 Task: Look for products in the category "Joint Care Supplements" from Lifeseasons only.
Action: Mouse moved to (284, 141)
Screenshot: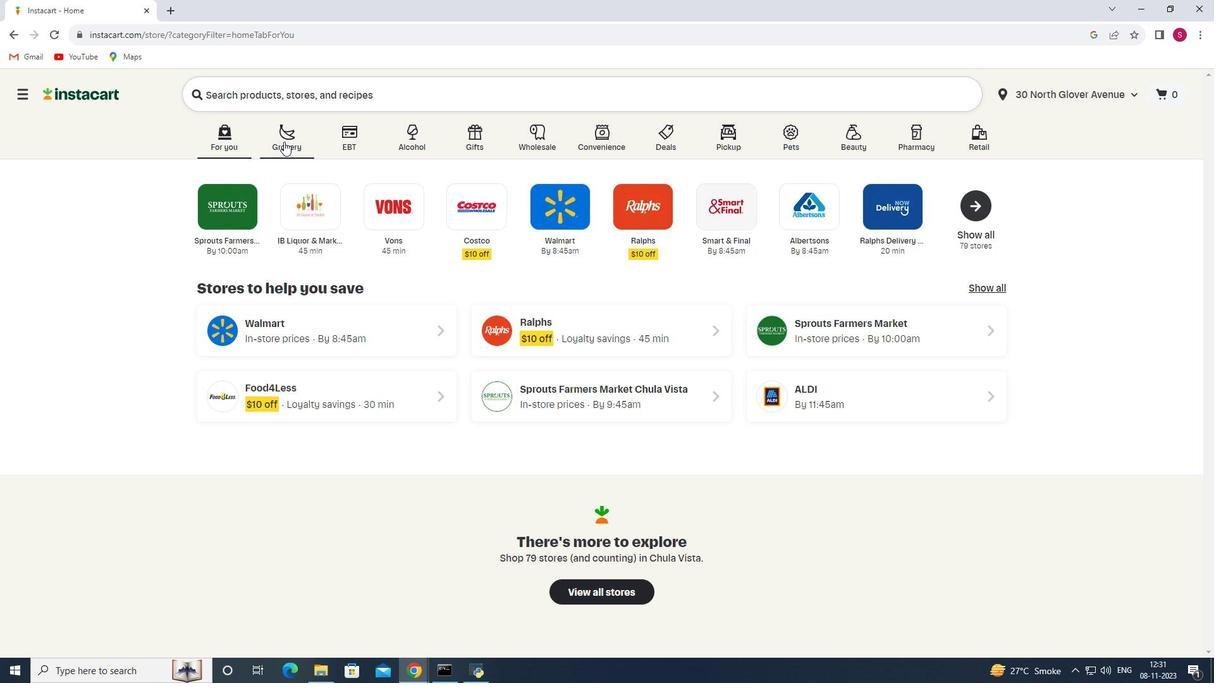 
Action: Mouse pressed left at (284, 141)
Screenshot: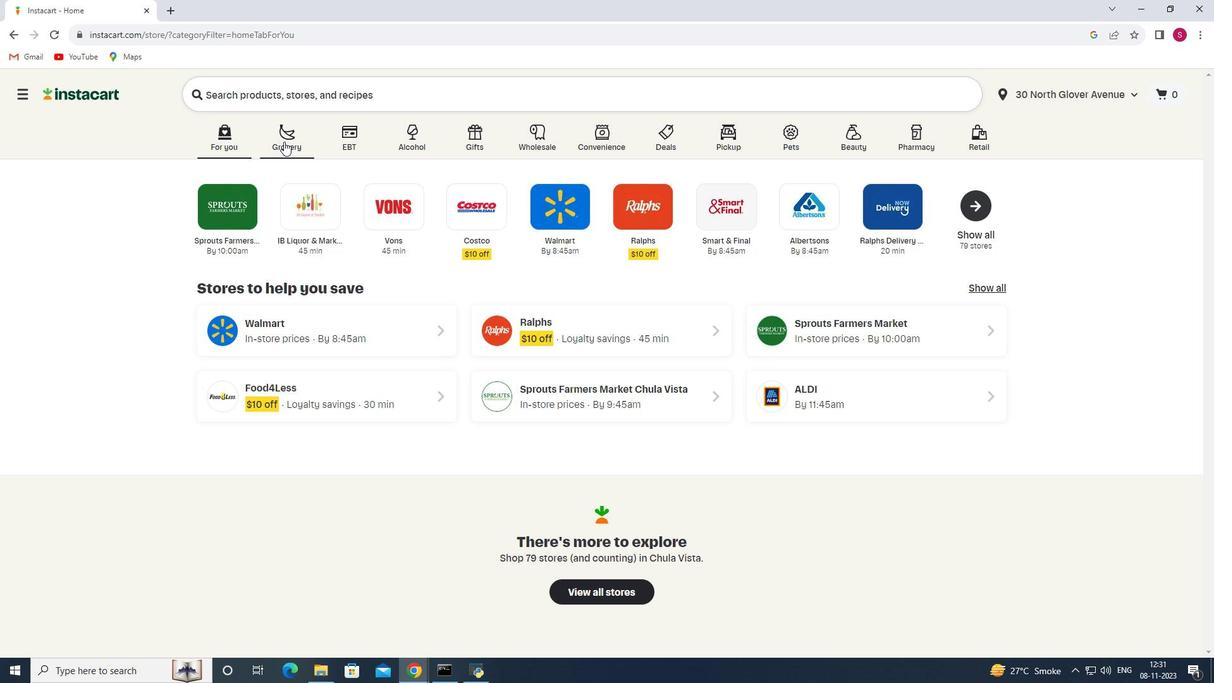 
Action: Mouse moved to (310, 362)
Screenshot: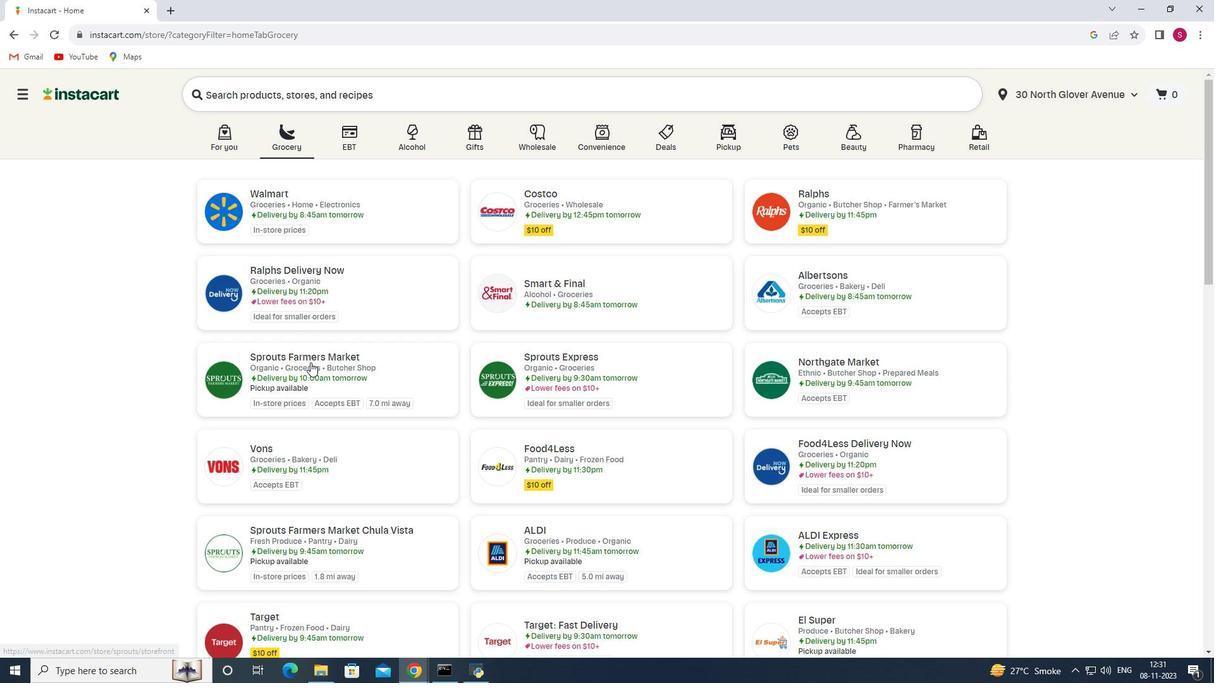 
Action: Mouse pressed left at (310, 362)
Screenshot: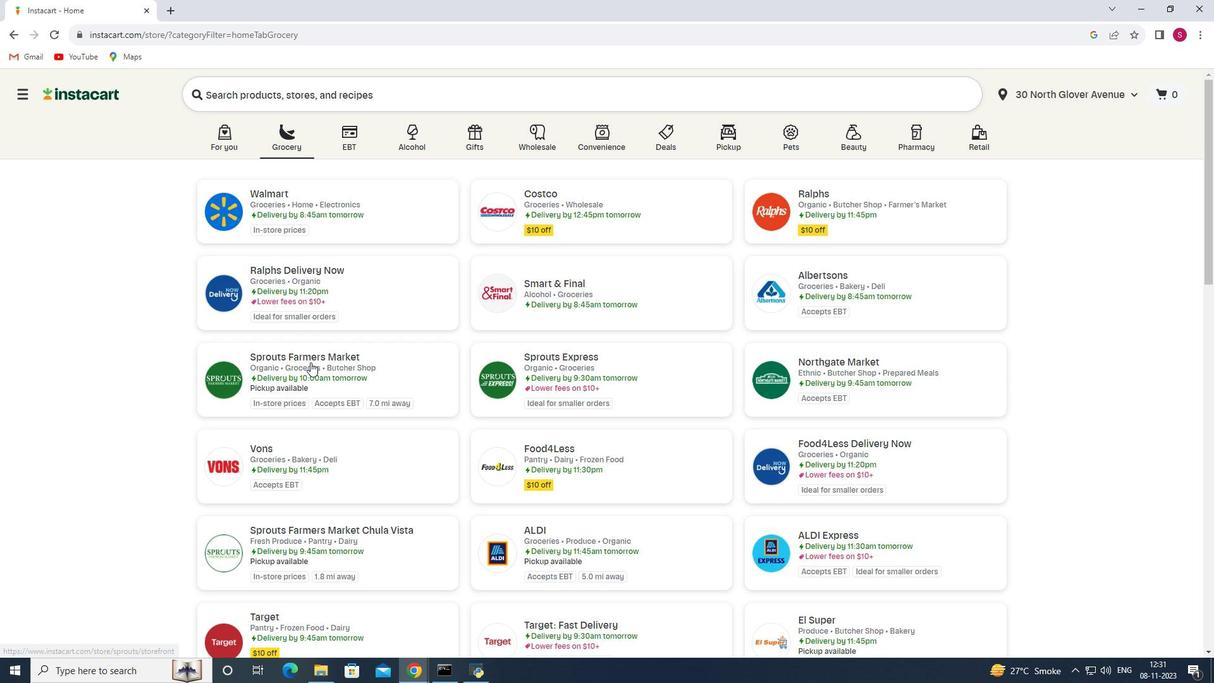 
Action: Mouse moved to (81, 447)
Screenshot: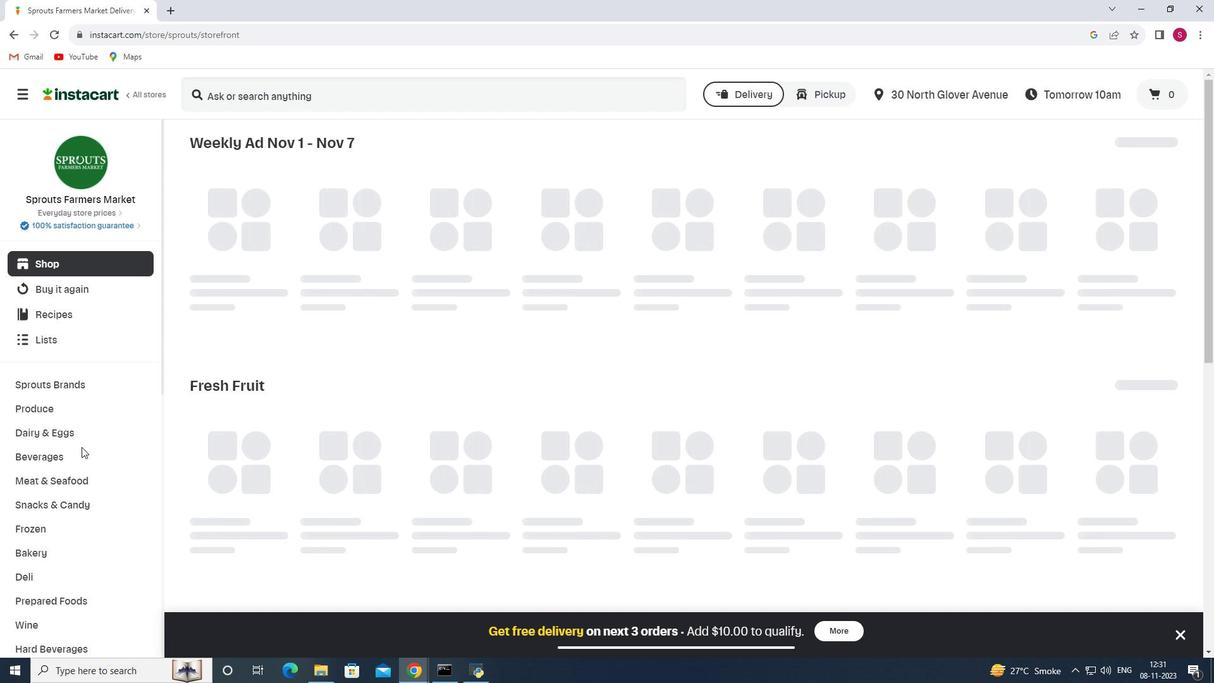 
Action: Mouse scrolled (81, 446) with delta (0, 0)
Screenshot: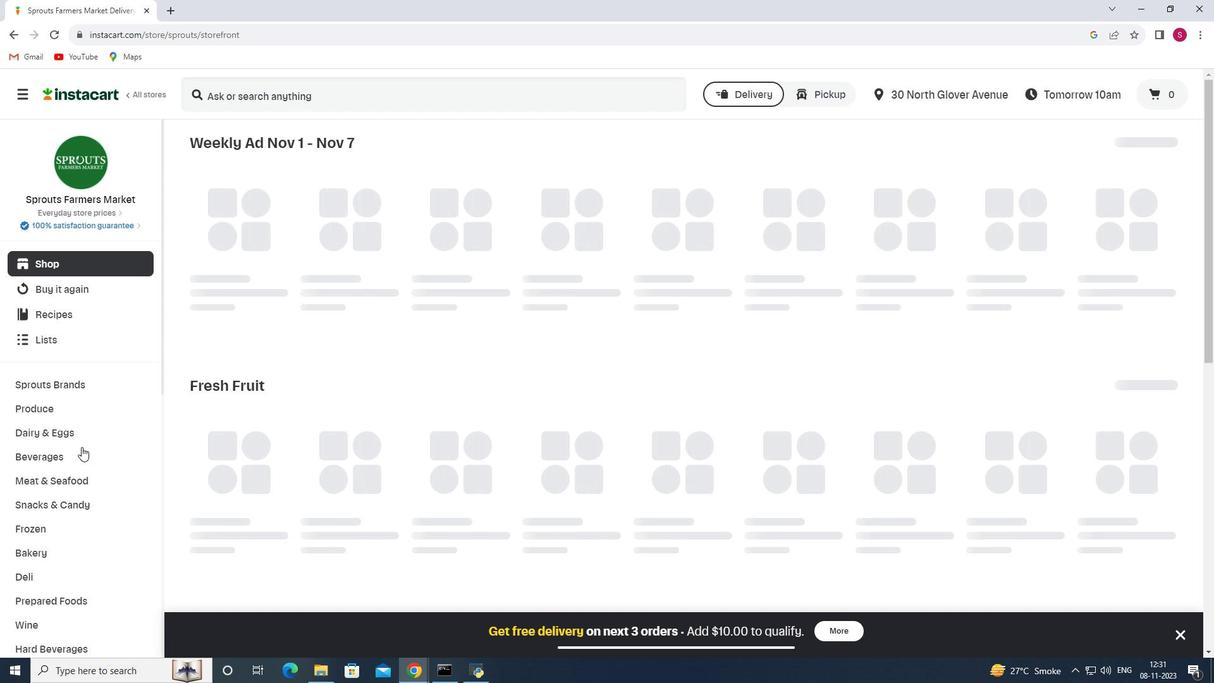
Action: Mouse scrolled (81, 446) with delta (0, 0)
Screenshot: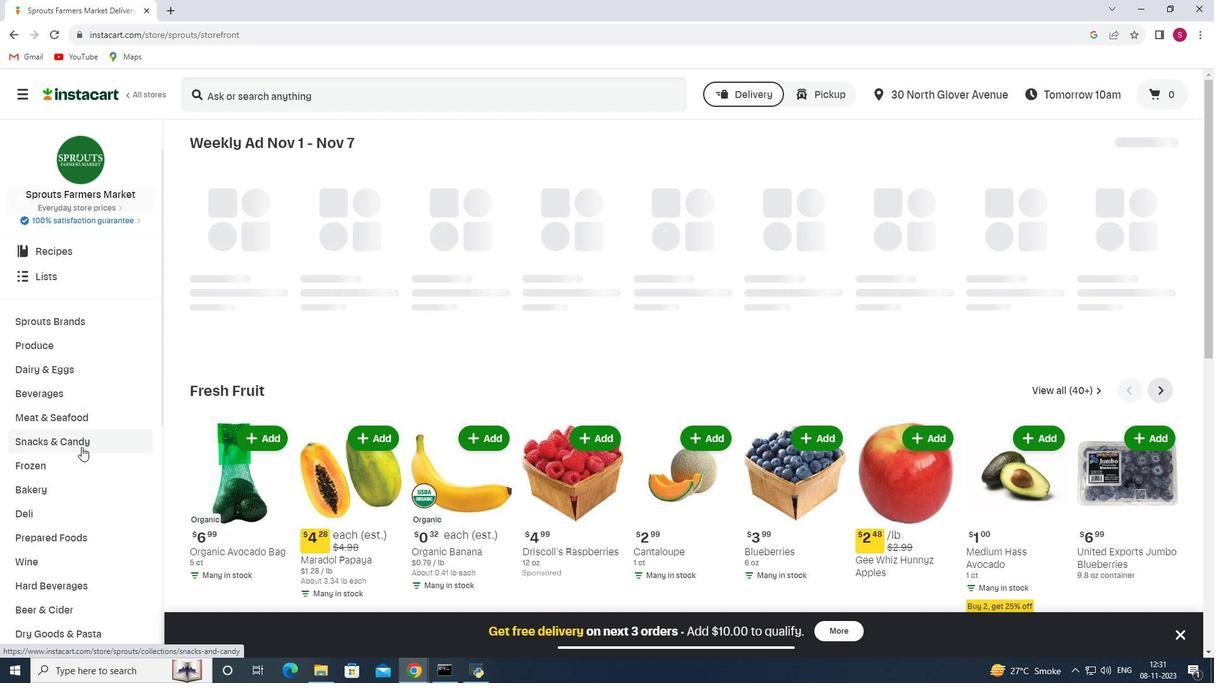
Action: Mouse scrolled (81, 446) with delta (0, 0)
Screenshot: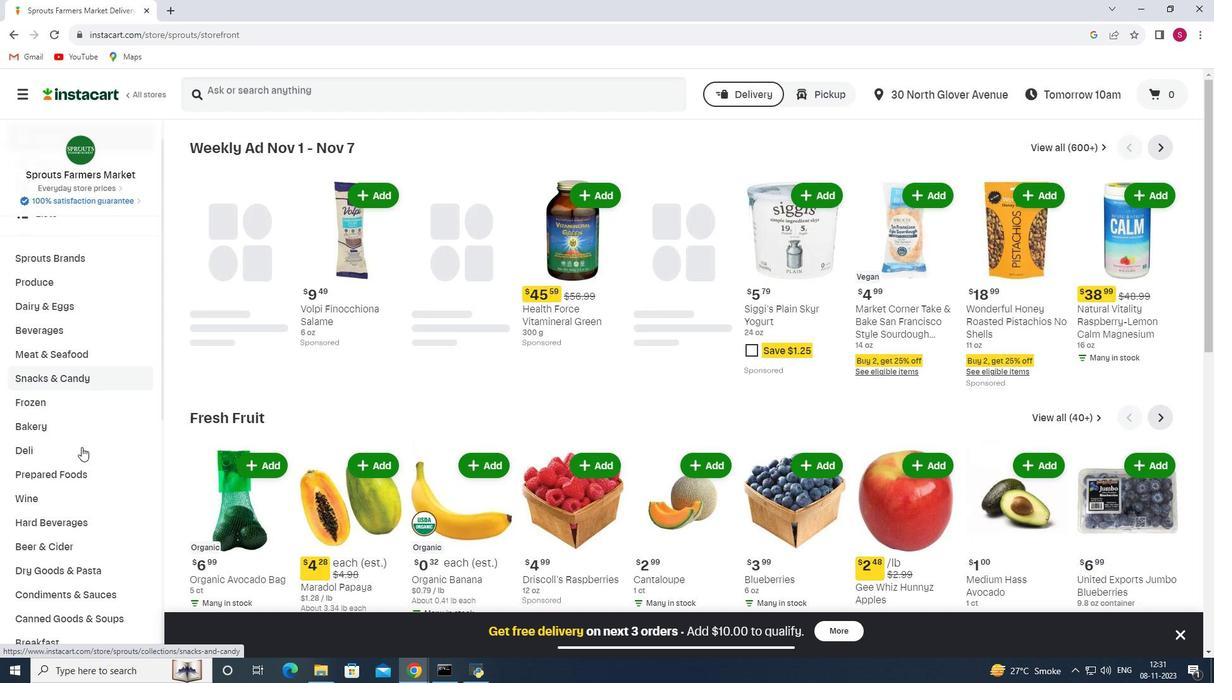 
Action: Mouse scrolled (81, 446) with delta (0, 0)
Screenshot: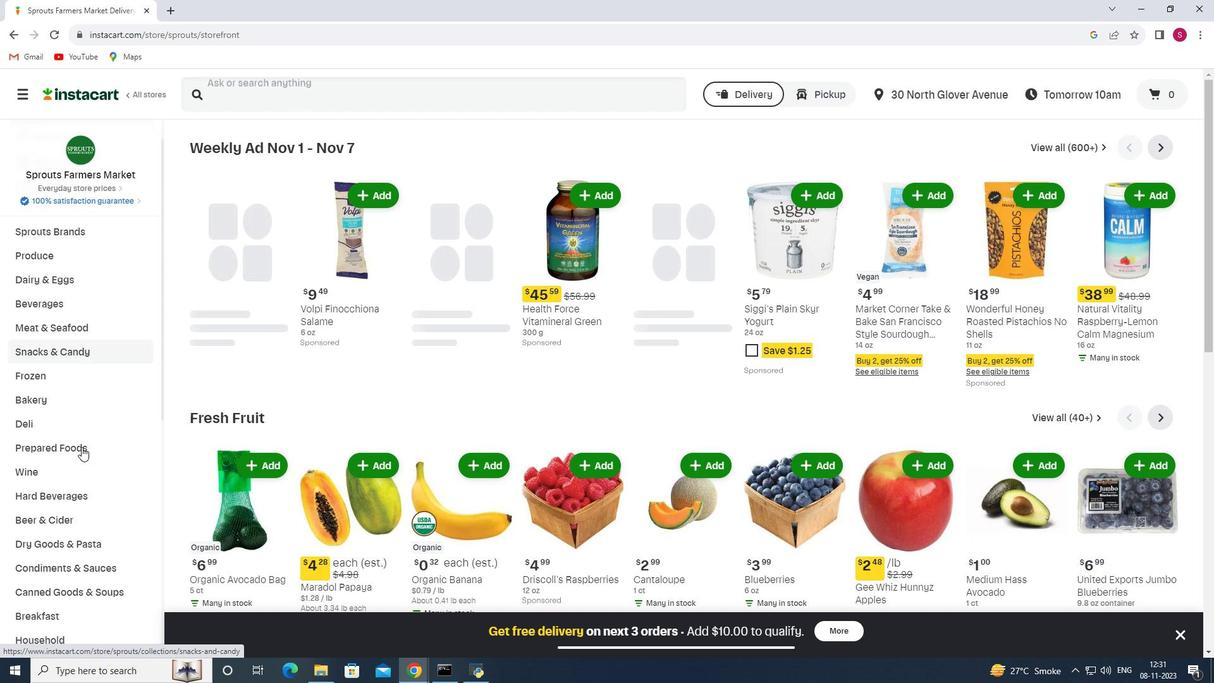 
Action: Mouse scrolled (81, 446) with delta (0, 0)
Screenshot: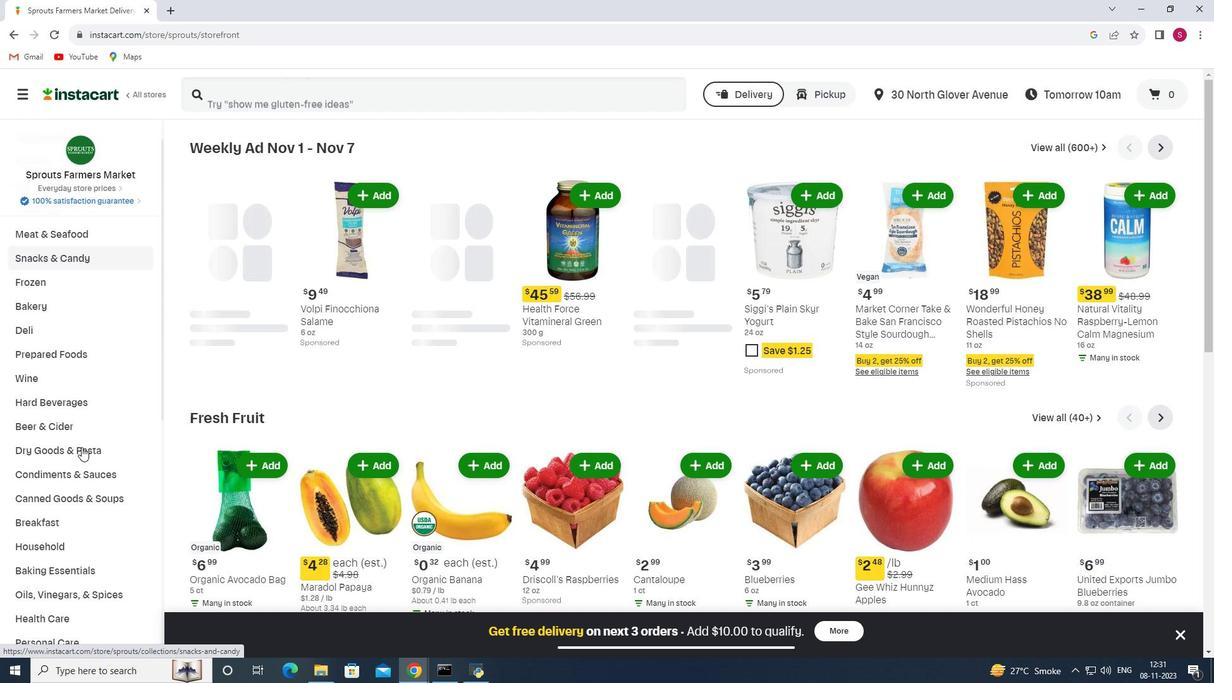 
Action: Mouse scrolled (81, 446) with delta (0, 0)
Screenshot: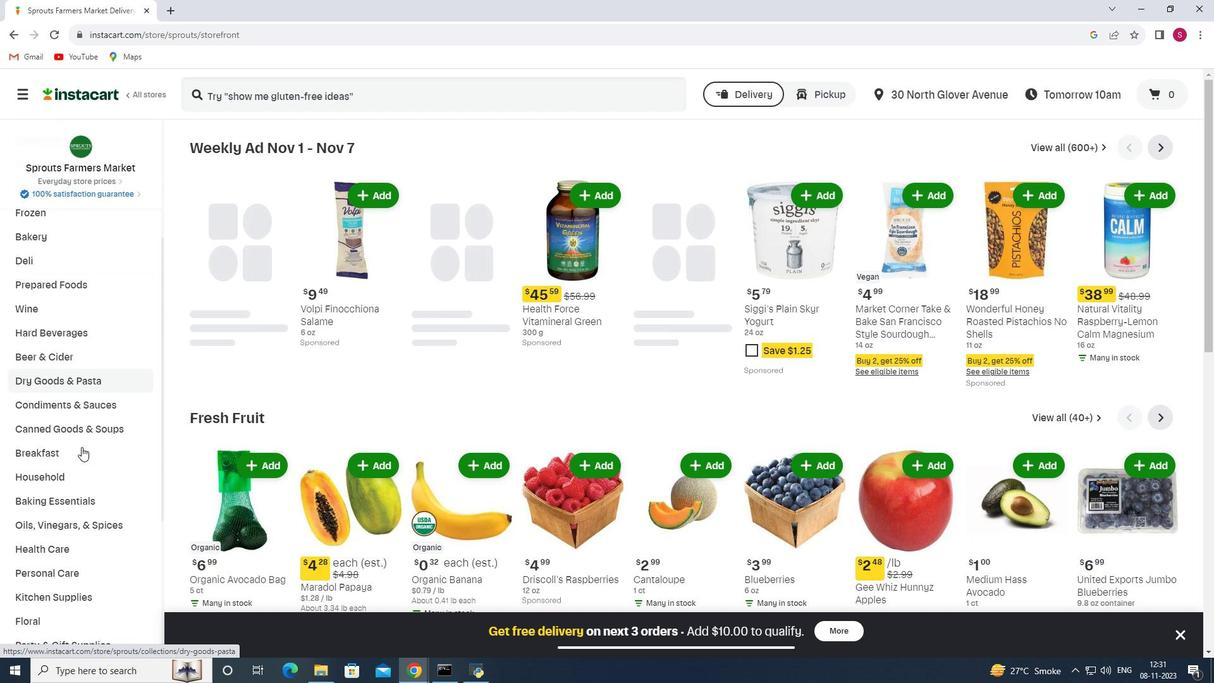 
Action: Mouse scrolled (81, 446) with delta (0, 0)
Screenshot: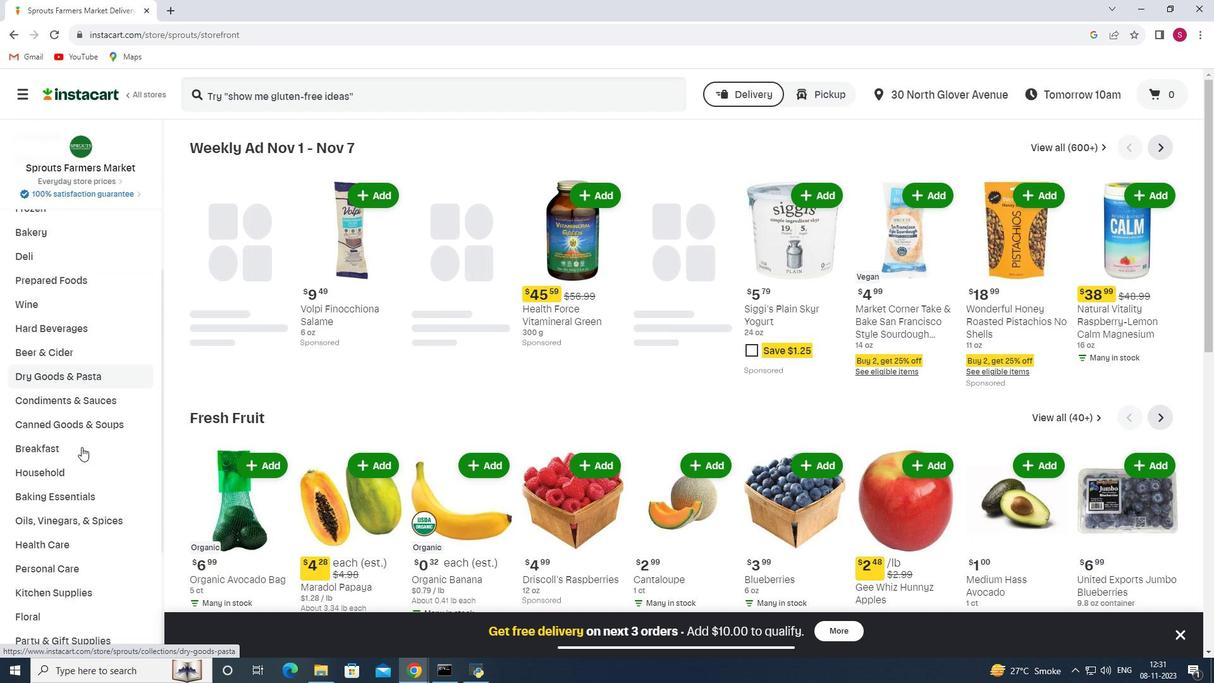 
Action: Mouse moved to (96, 426)
Screenshot: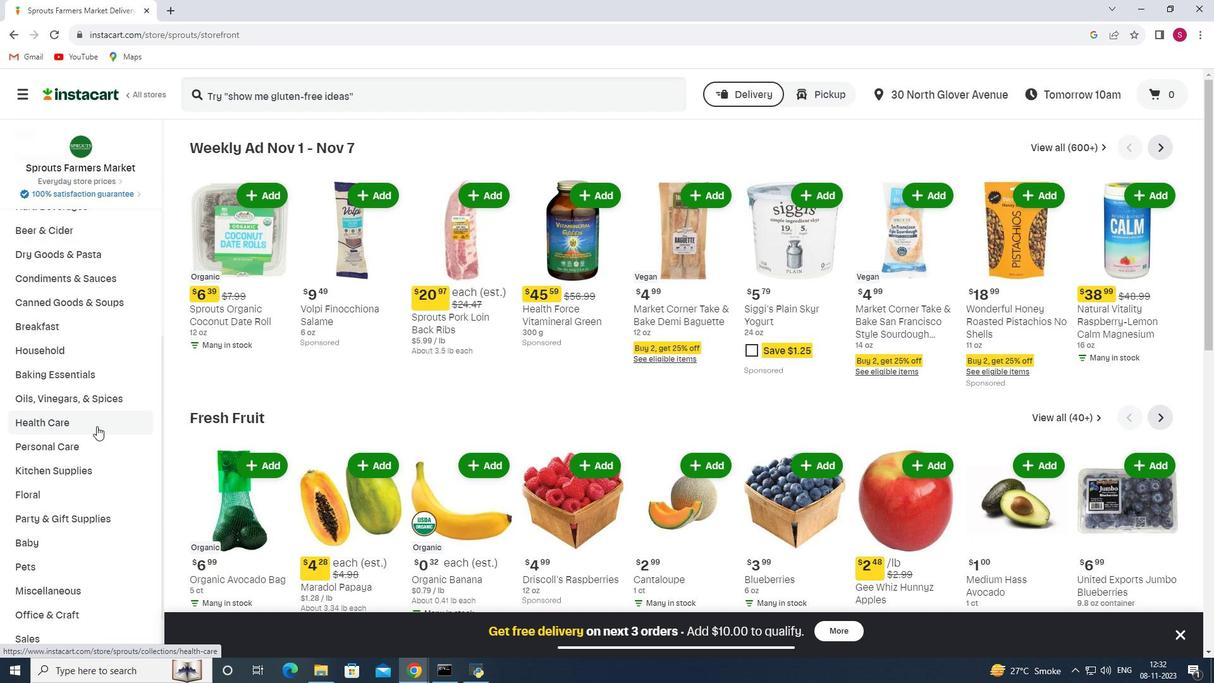 
Action: Mouse pressed left at (96, 426)
Screenshot: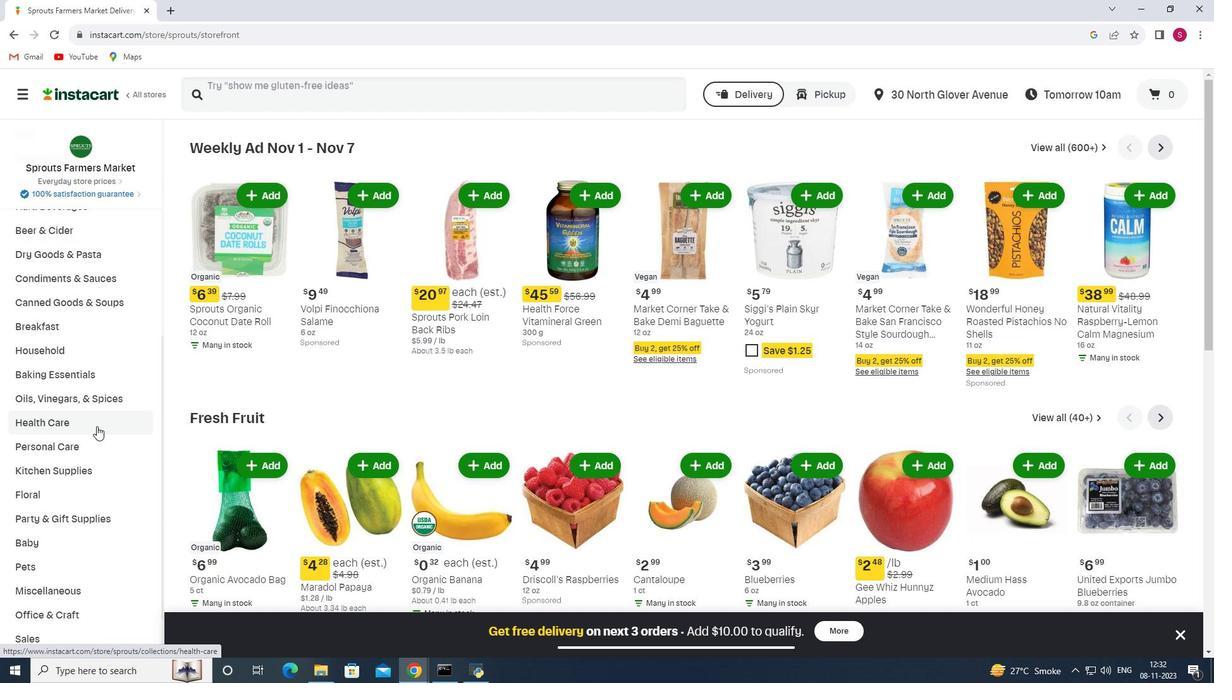 
Action: Mouse moved to (440, 182)
Screenshot: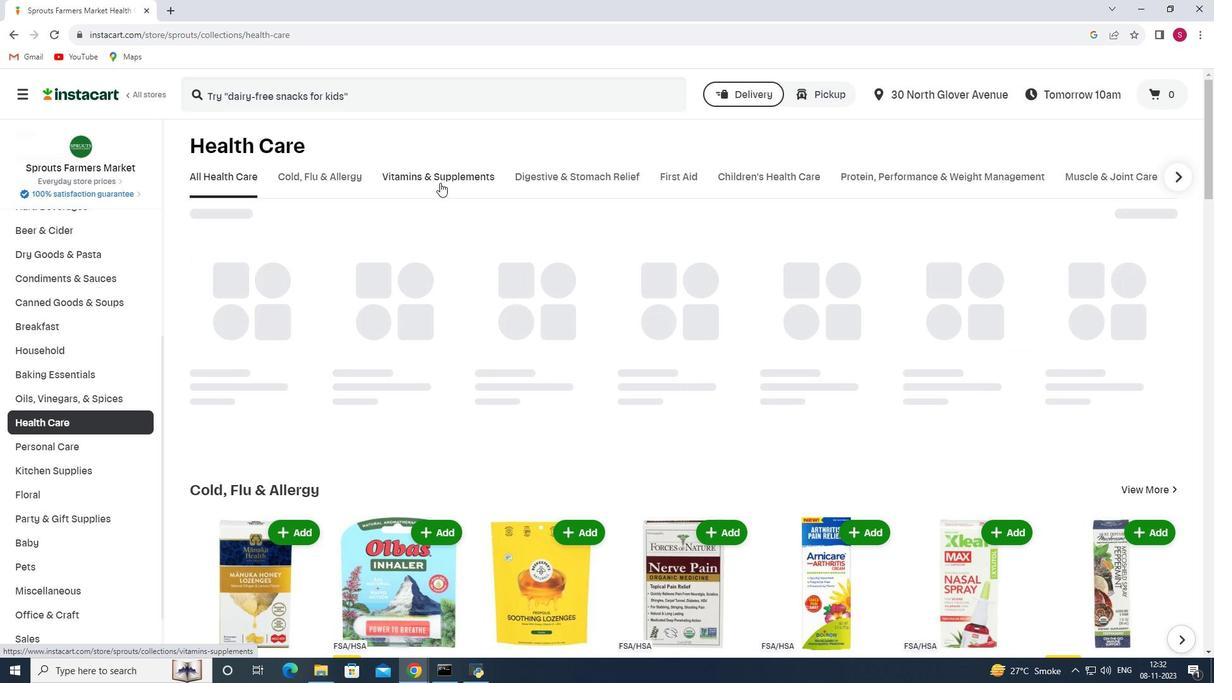 
Action: Mouse pressed left at (440, 182)
Screenshot: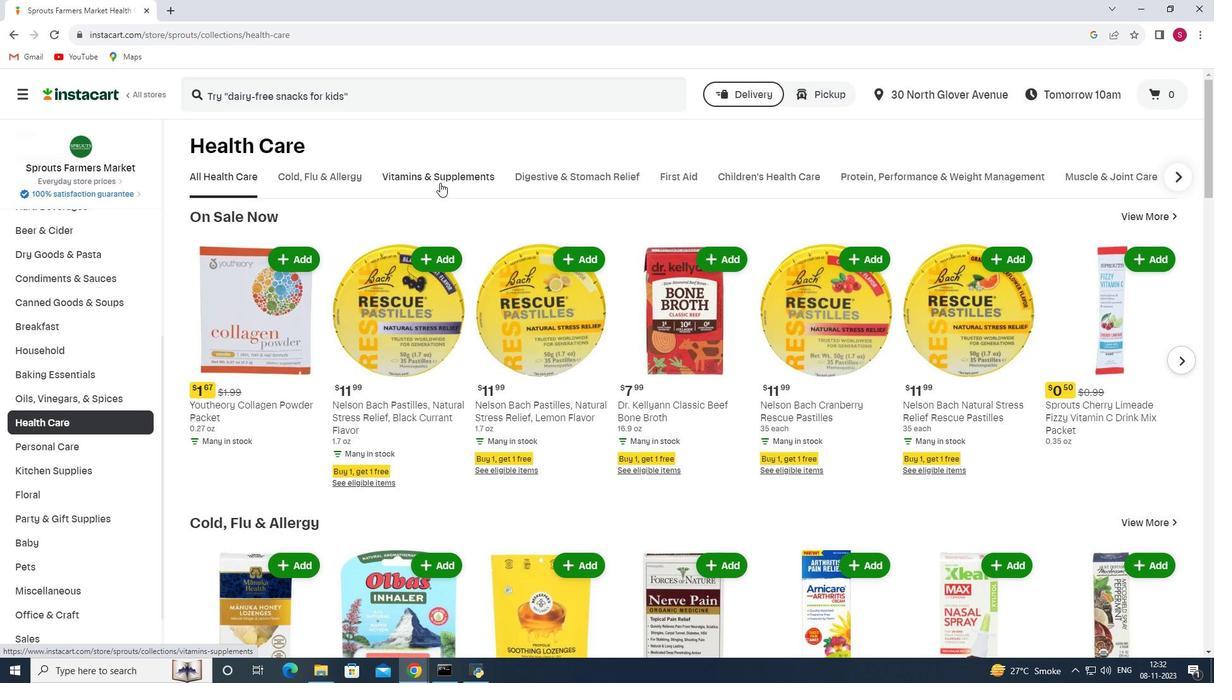 
Action: Mouse moved to (1187, 227)
Screenshot: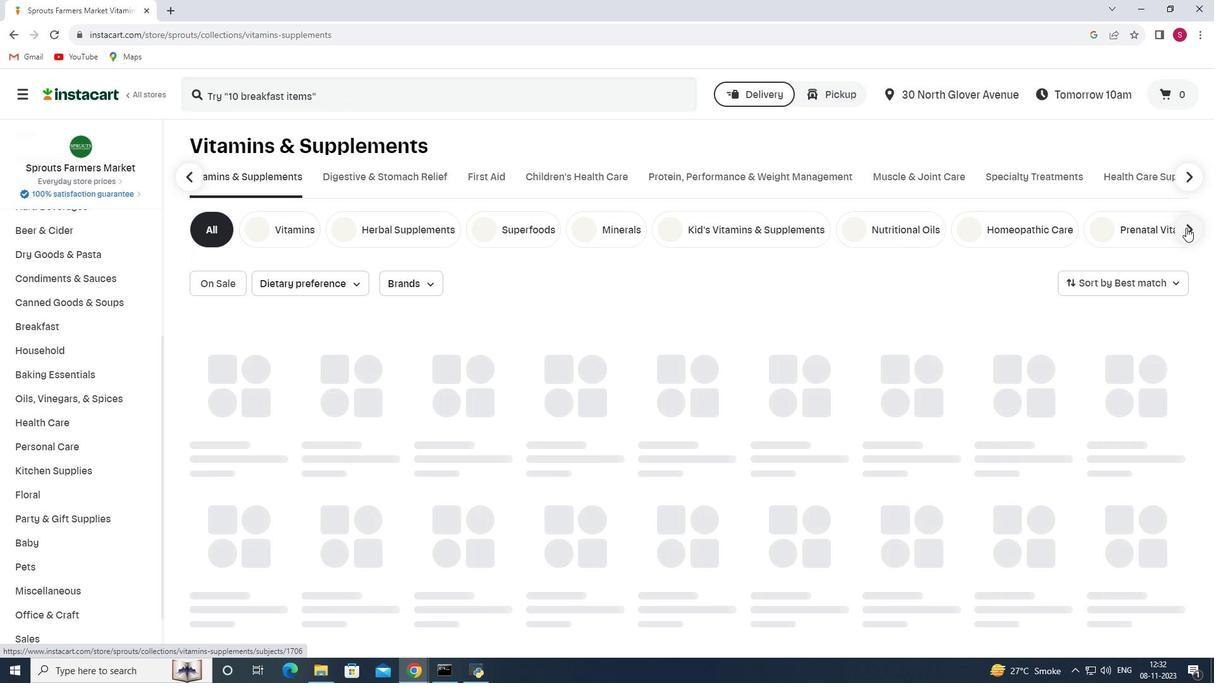
Action: Mouse pressed left at (1187, 227)
Screenshot: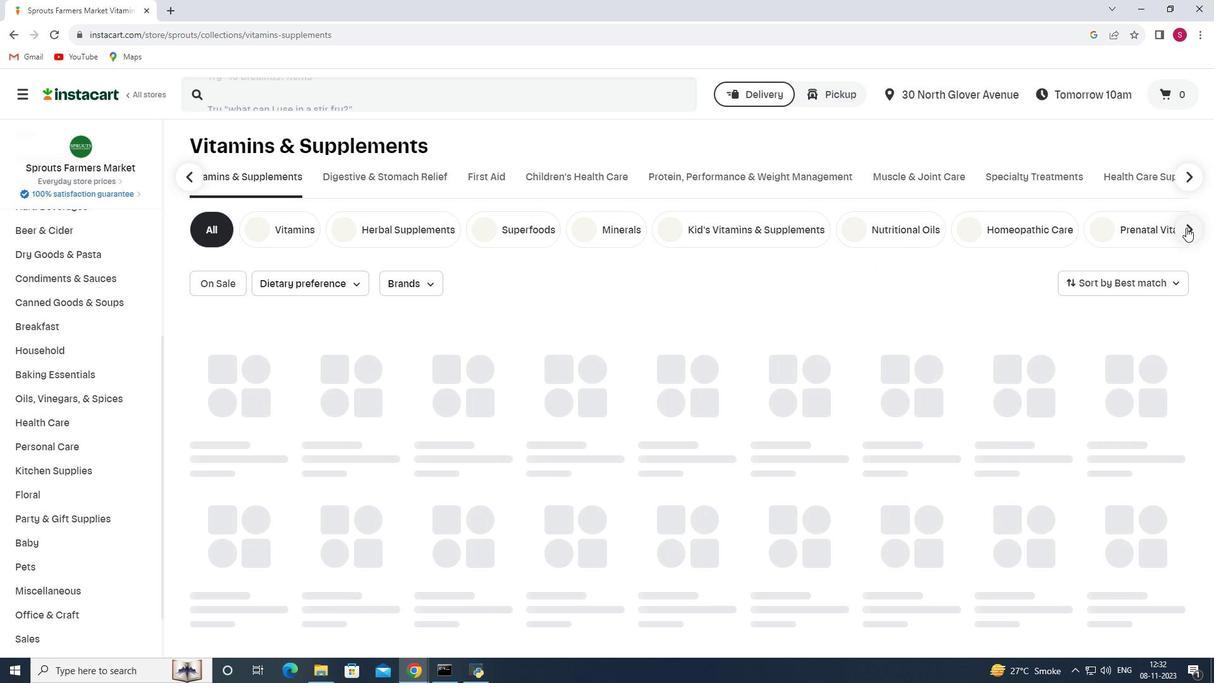 
Action: Mouse moved to (918, 236)
Screenshot: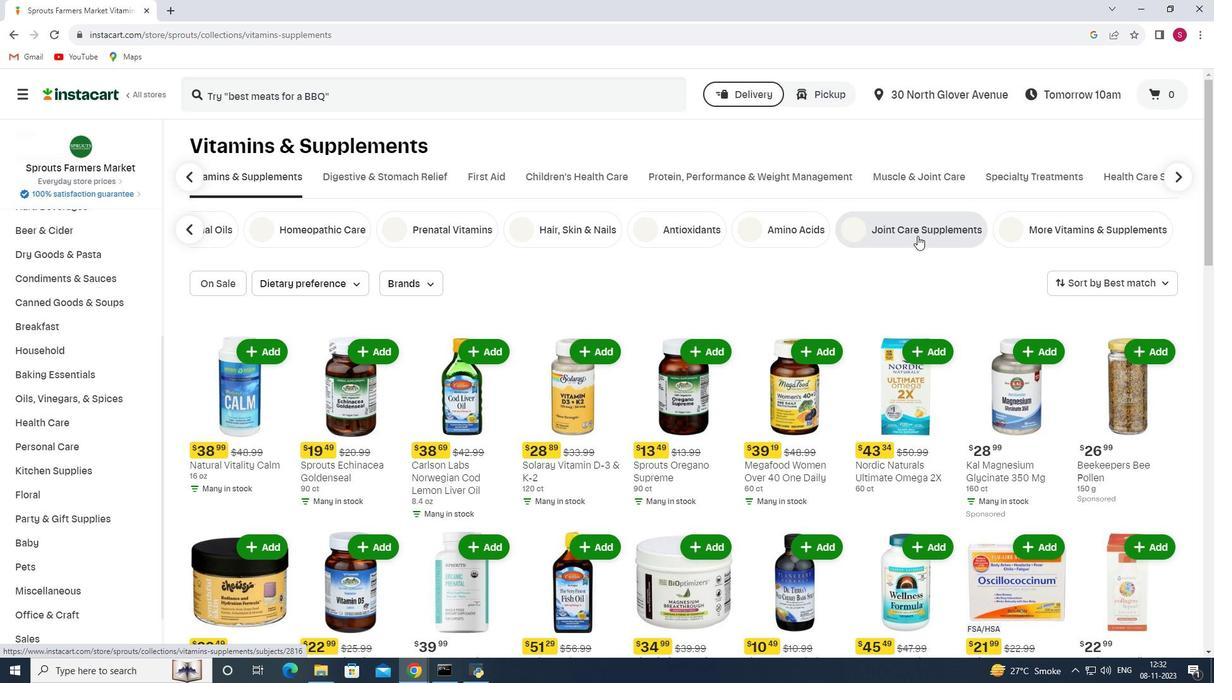 
Action: Mouse pressed left at (918, 236)
Screenshot: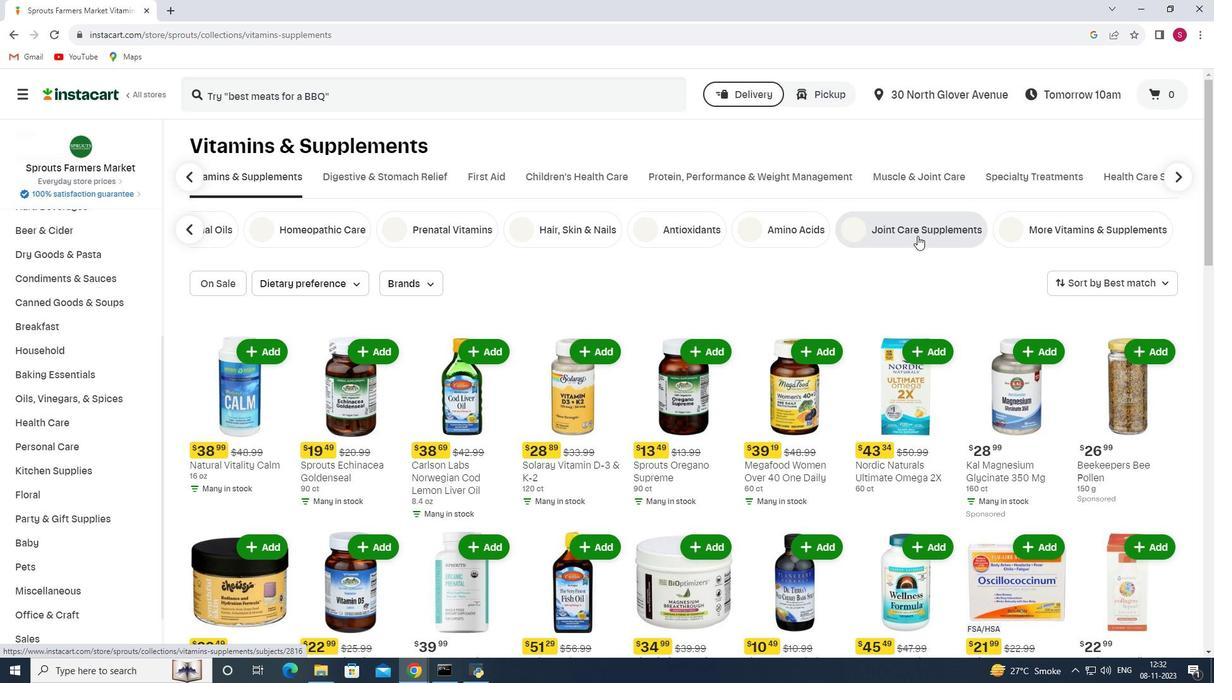 
Action: Mouse moved to (305, 284)
Screenshot: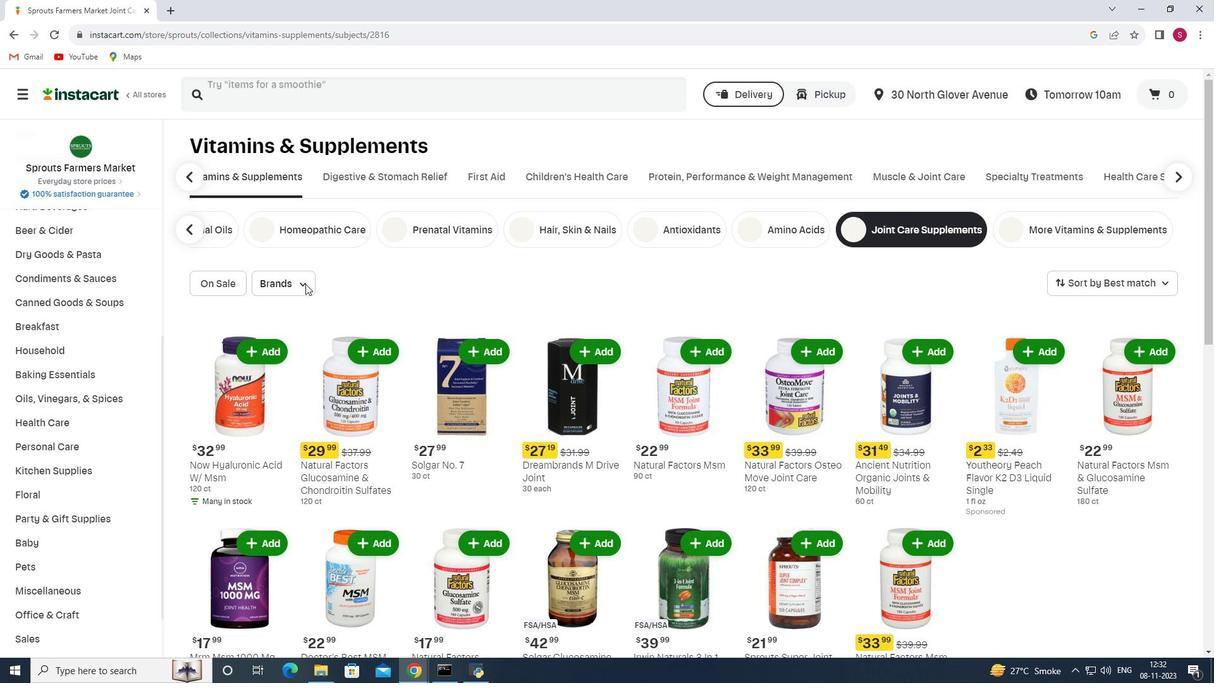 
Action: Mouse pressed left at (305, 284)
Screenshot: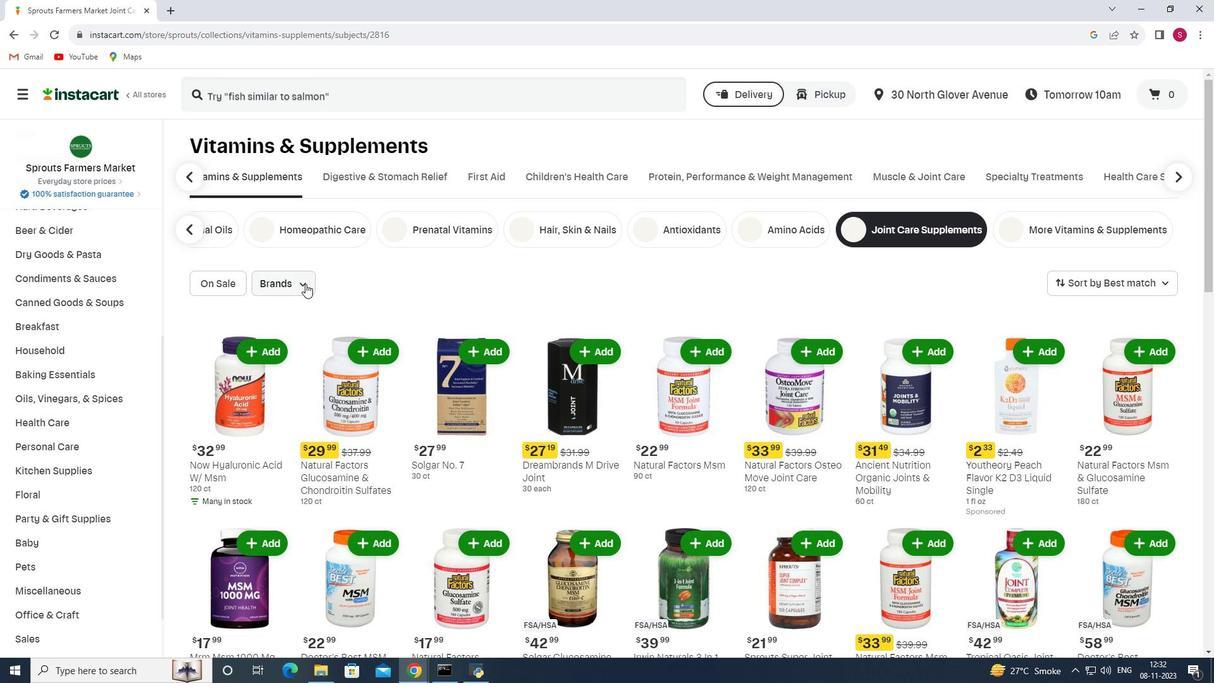 
Action: Mouse moved to (314, 342)
Screenshot: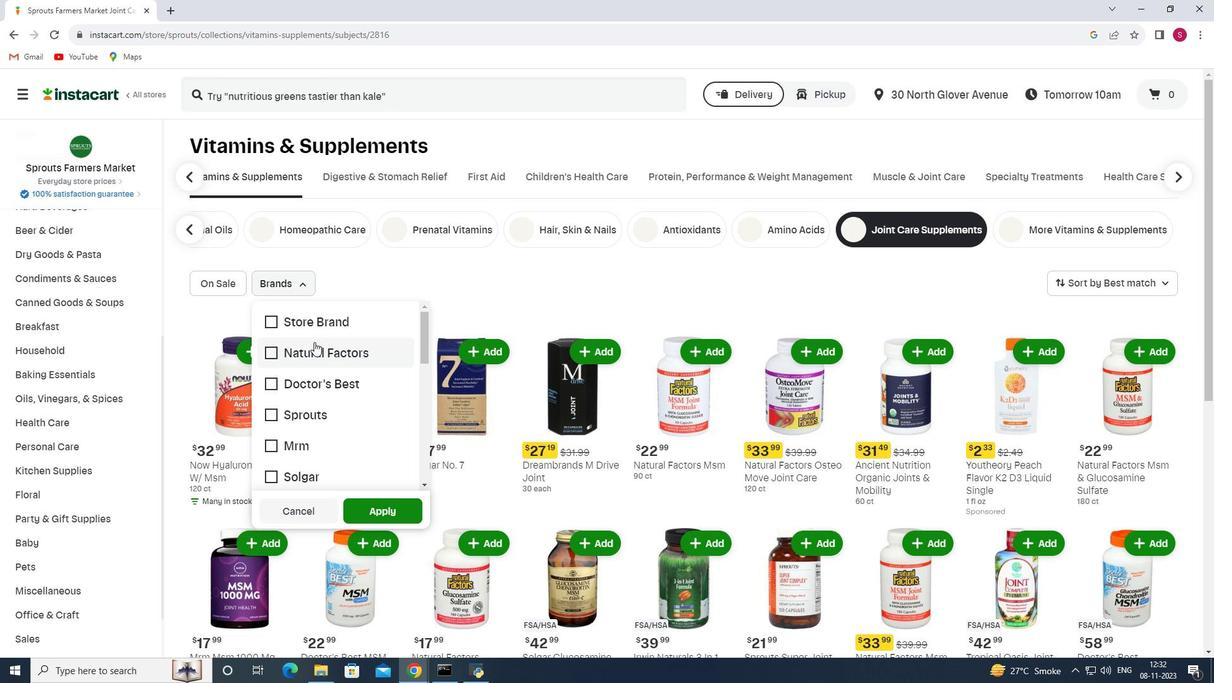 
Action: Mouse scrolled (314, 341) with delta (0, 0)
Screenshot: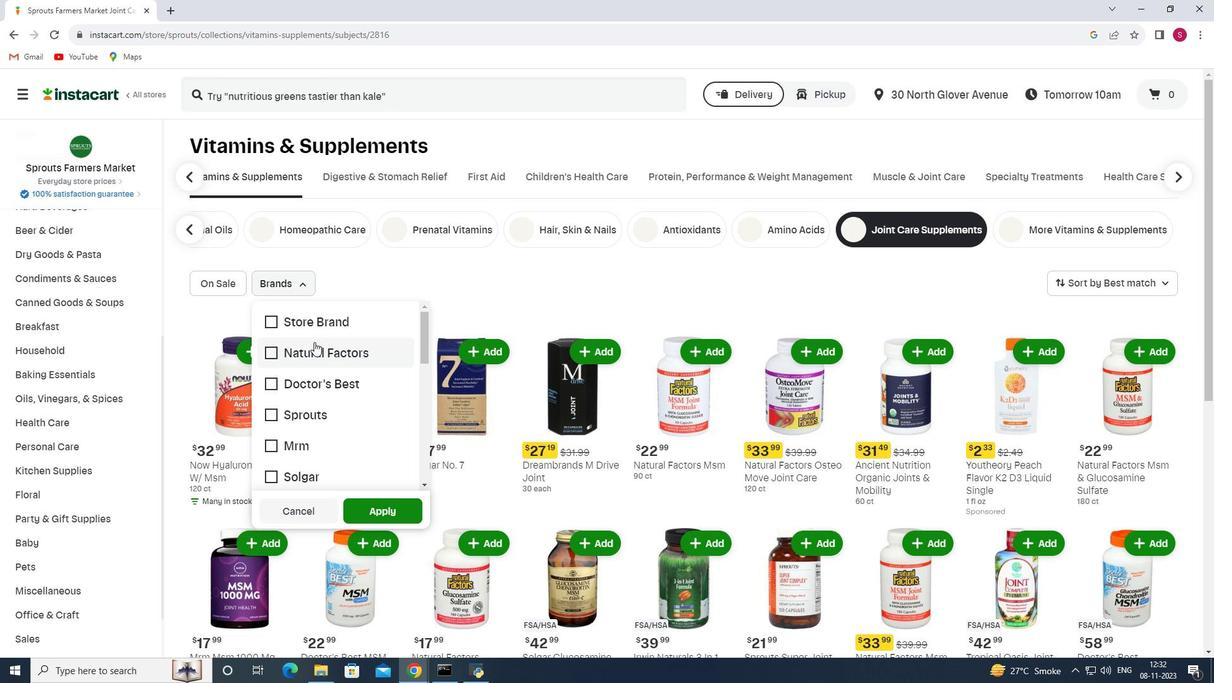 
Action: Mouse scrolled (314, 341) with delta (0, 0)
Screenshot: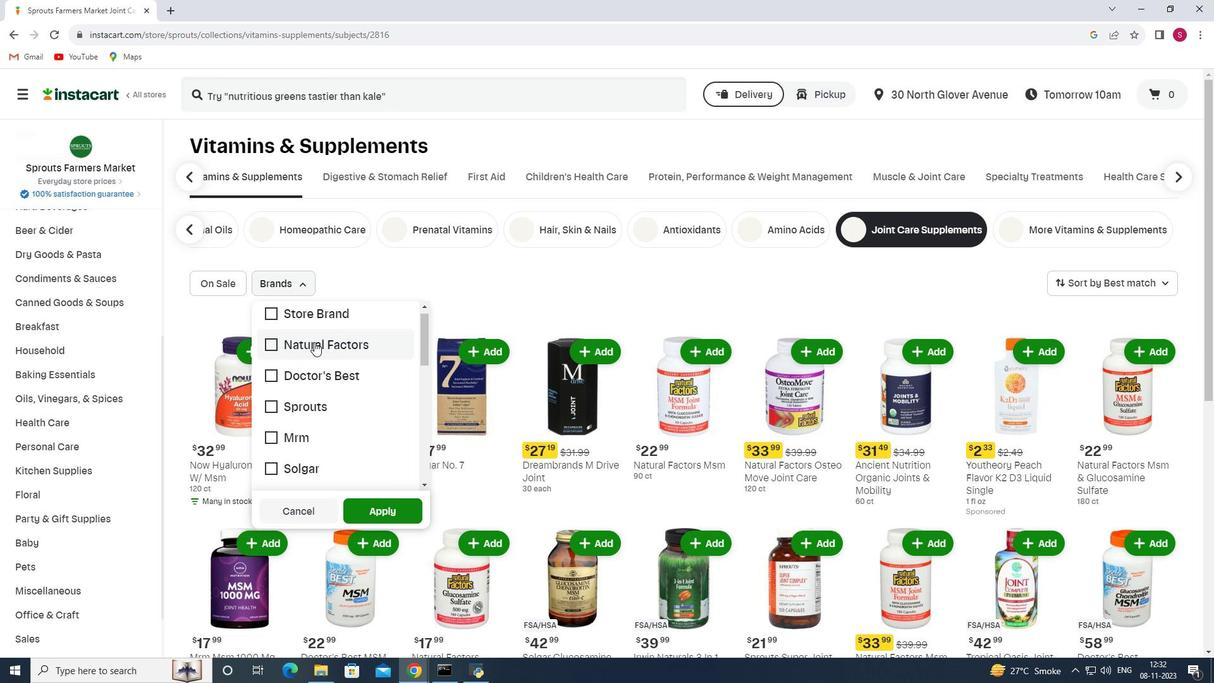 
Action: Mouse scrolled (314, 341) with delta (0, 0)
Screenshot: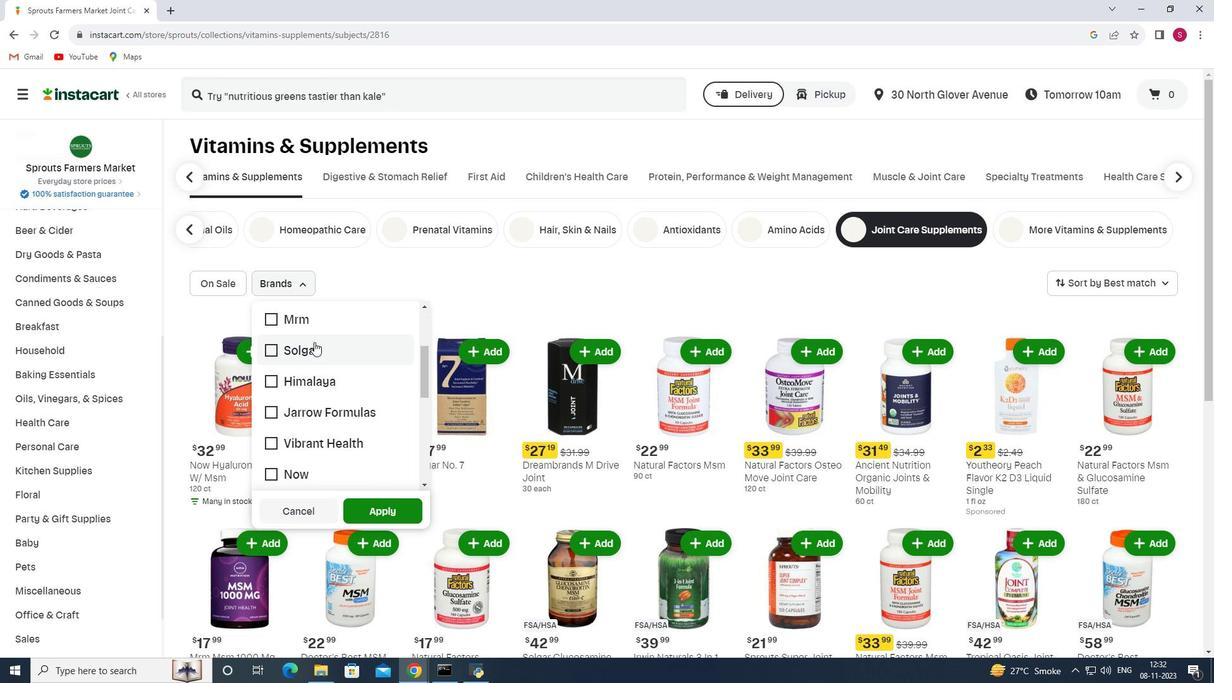 
Action: Mouse scrolled (314, 341) with delta (0, 0)
Screenshot: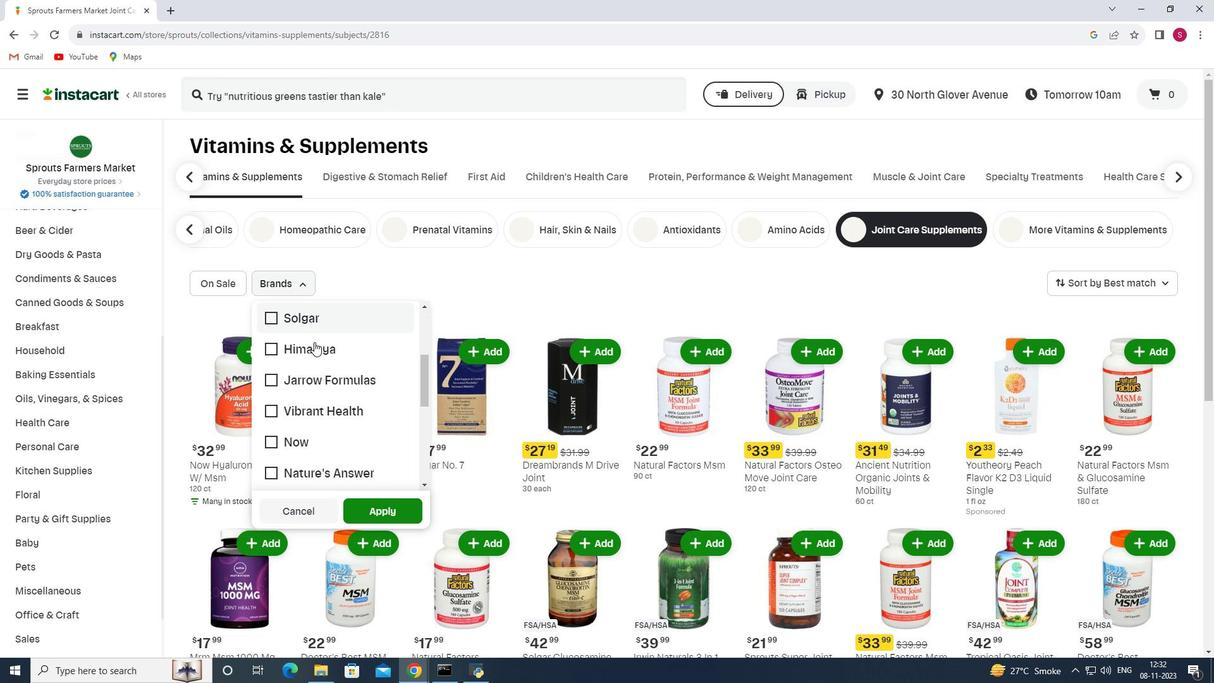 
Action: Mouse scrolled (314, 341) with delta (0, 0)
Screenshot: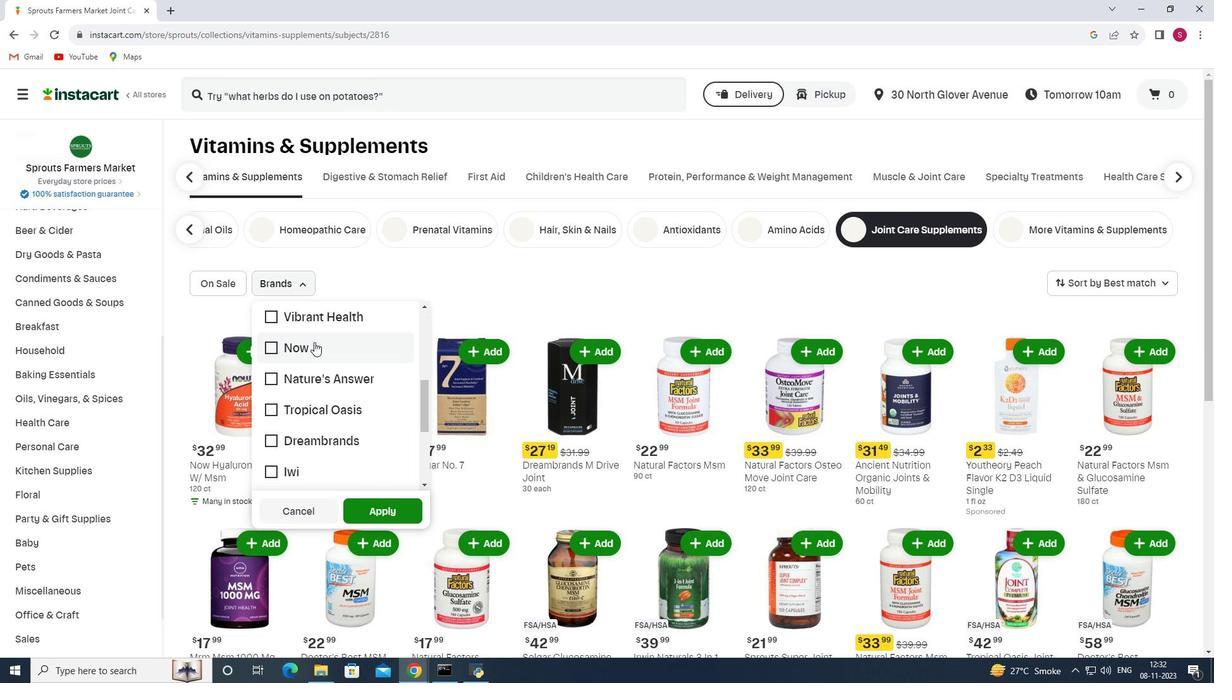 
Action: Mouse moved to (308, 347)
Screenshot: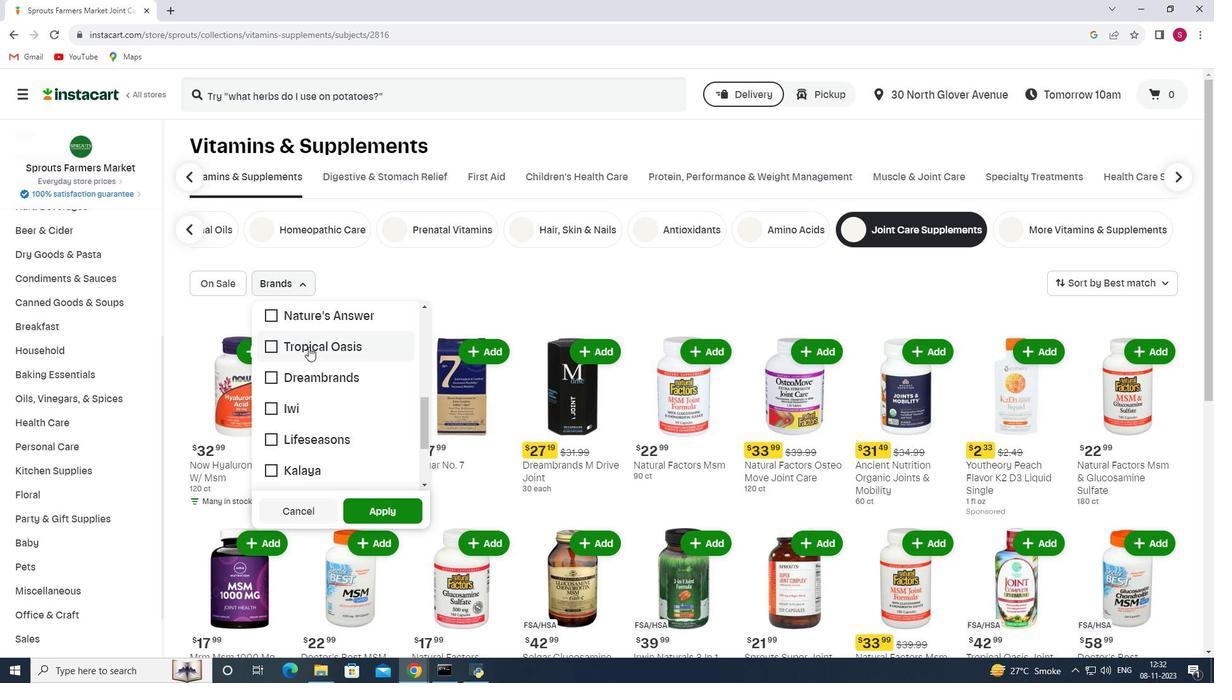 
Action: Mouse scrolled (308, 346) with delta (0, 0)
Screenshot: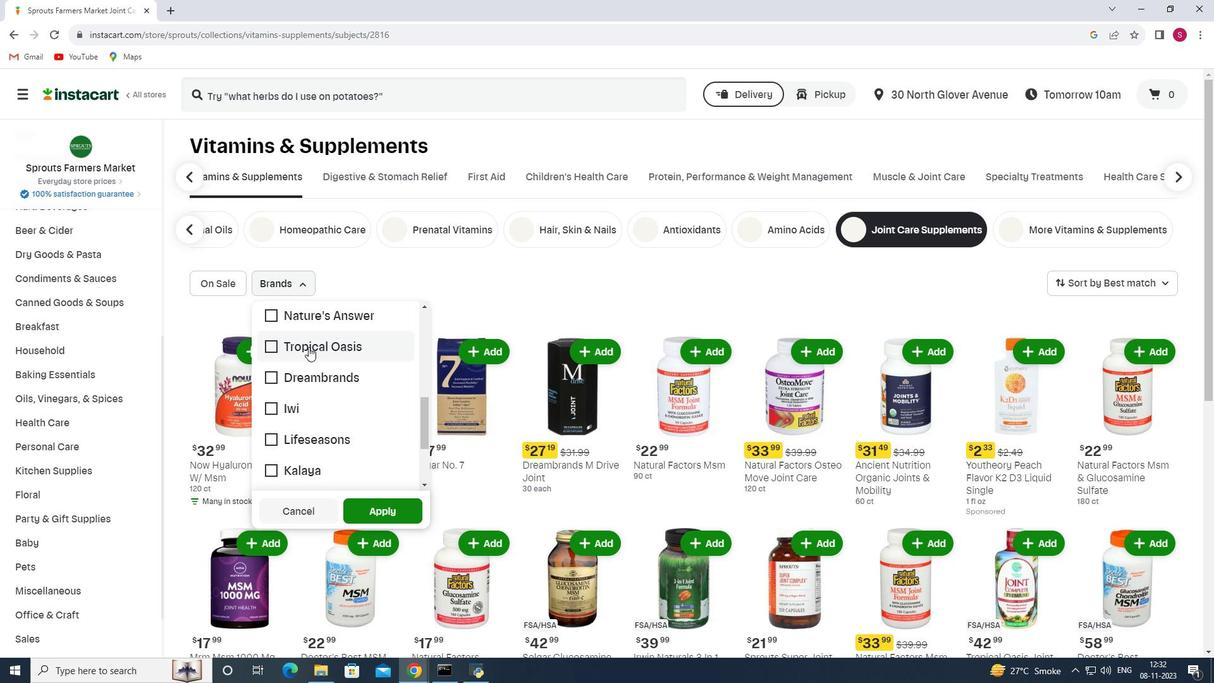 
Action: Mouse scrolled (308, 346) with delta (0, 0)
Screenshot: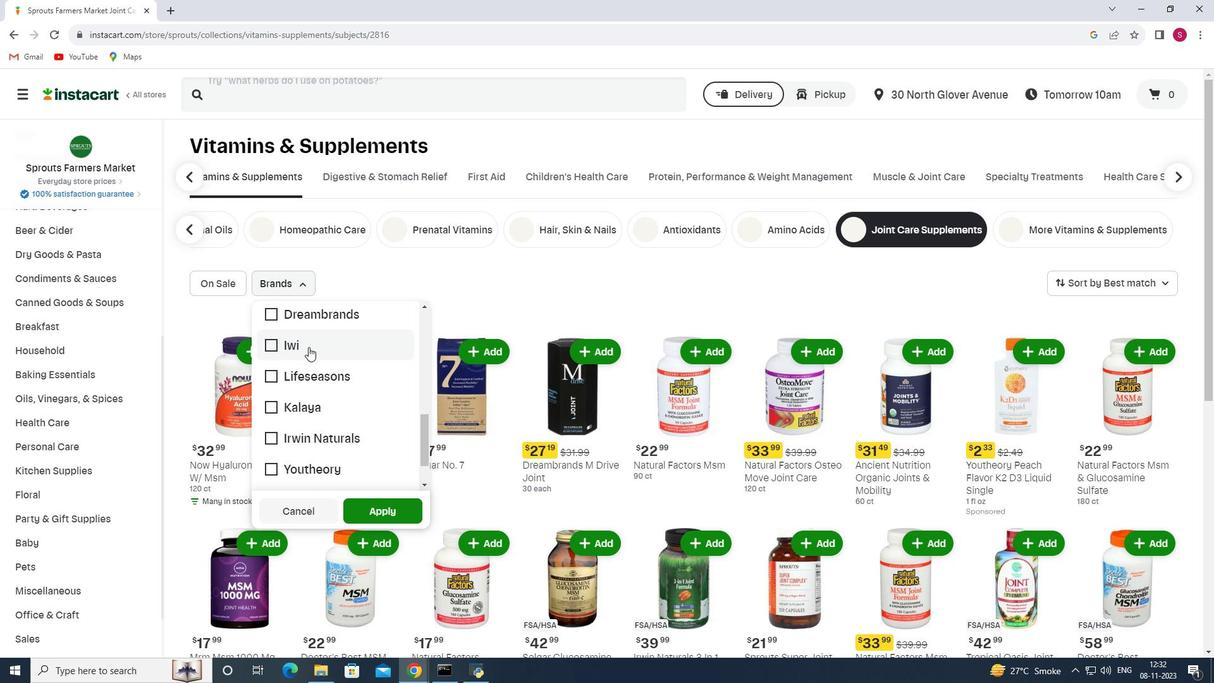 
Action: Mouse moved to (268, 329)
Screenshot: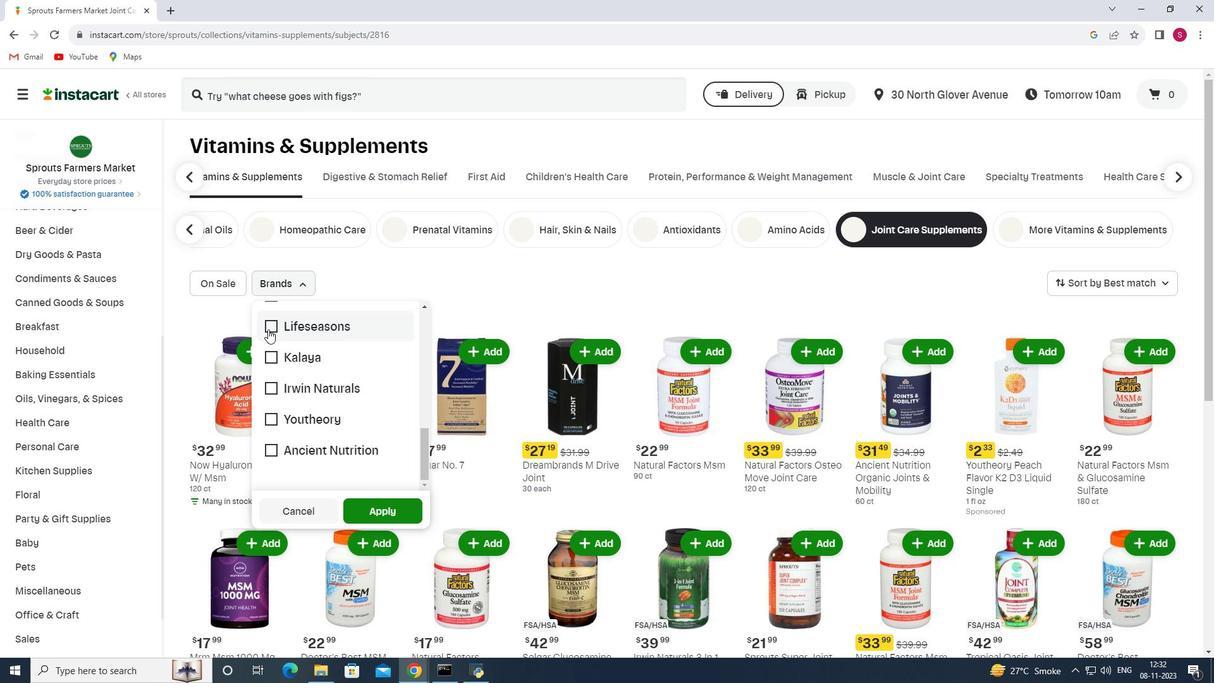 
Action: Mouse pressed left at (268, 329)
Screenshot: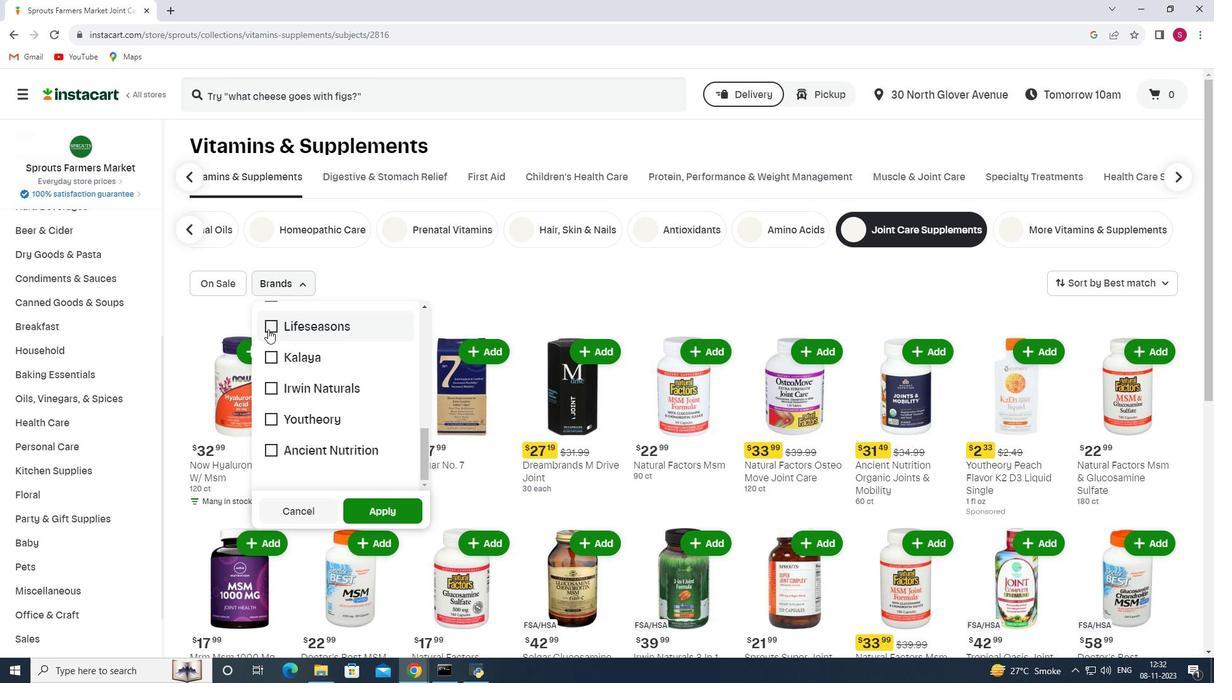 
Action: Mouse moved to (375, 506)
Screenshot: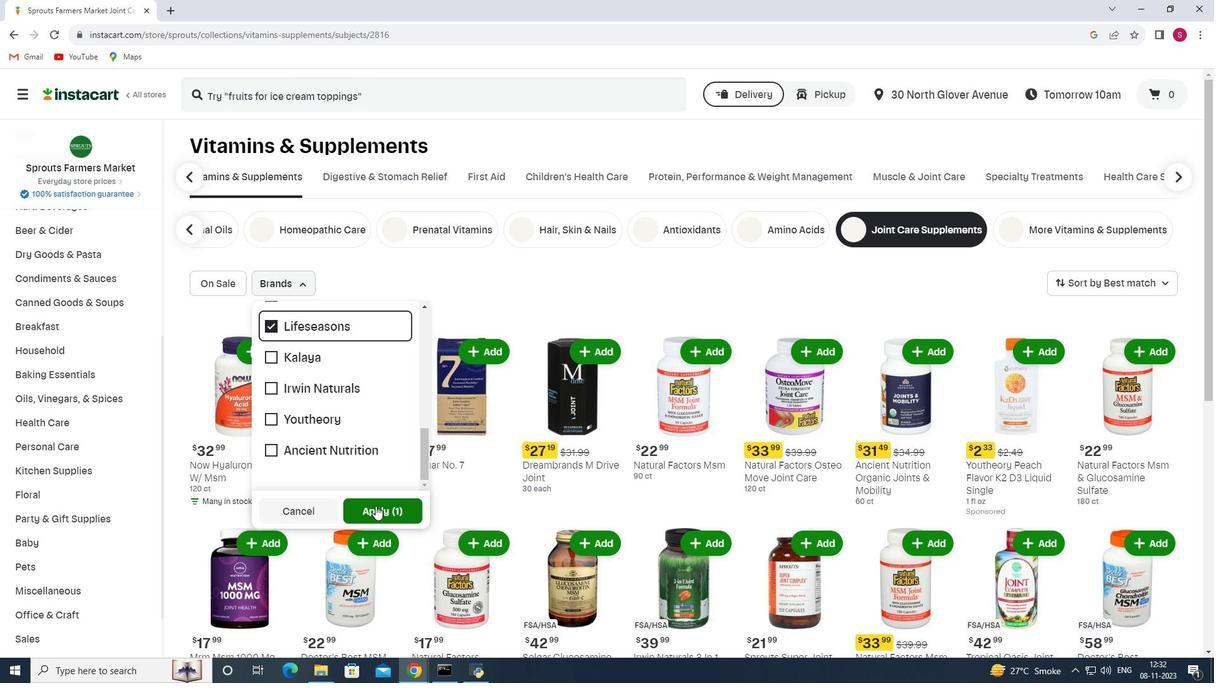 
Action: Mouse pressed left at (375, 506)
Screenshot: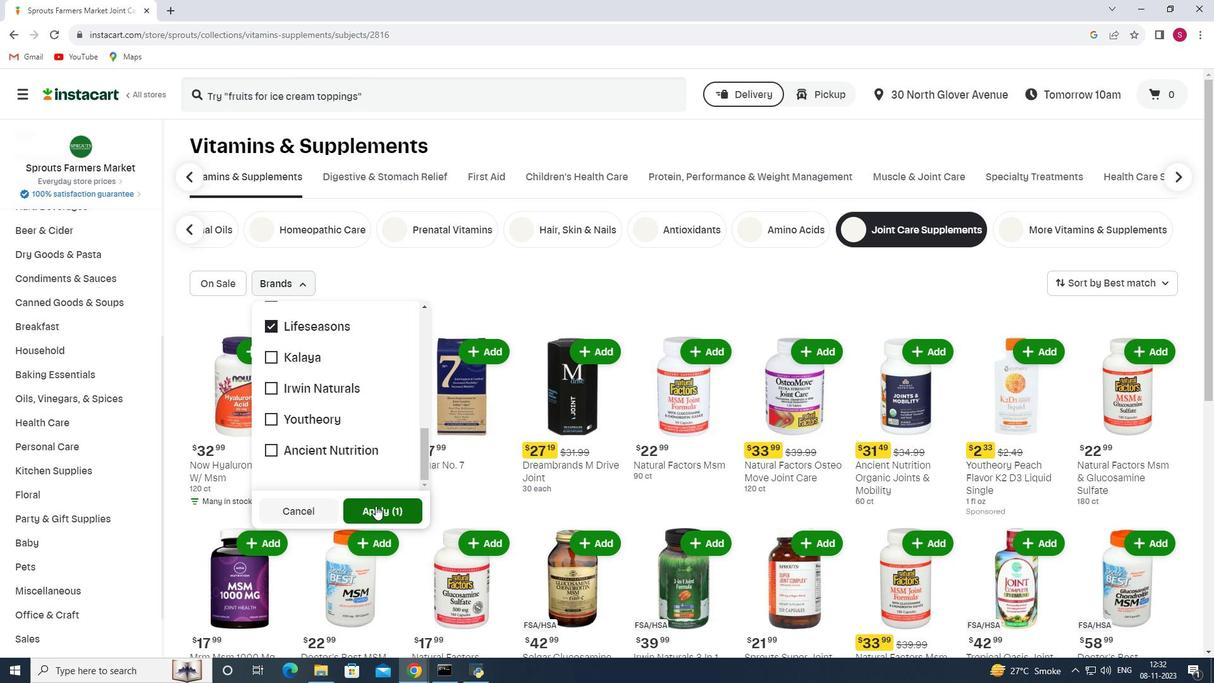 
